 Task: Create Card Customer Retention Strategy in Board Customer Acquisition to Workspace Account Management. Create Card Sales Contracts Review in Board Influencer Identification to Workspace Account Management. Create Card Customer Retention Strategy in Board Employee Skills Development and Training to Workspace Account Management
Action: Mouse moved to (525, 222)
Screenshot: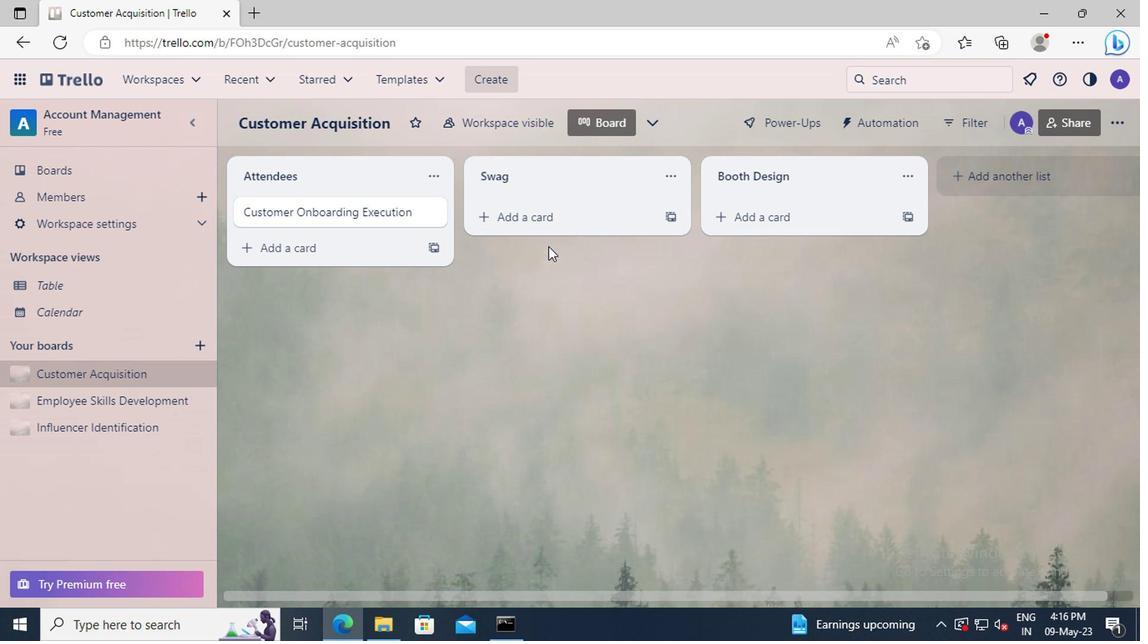 
Action: Mouse pressed left at (525, 222)
Screenshot: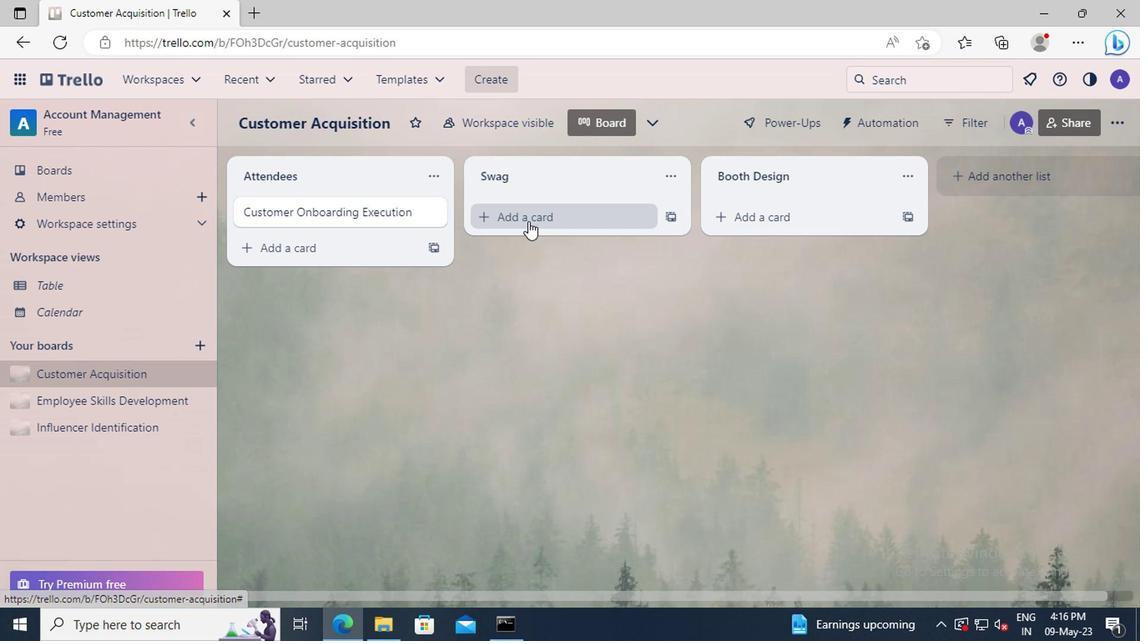 
Action: Key pressed <Key.shift>CUSTOMER<Key.space><Key.shift>RETENTION<Key.space><Key.shift>STRATEGY
Screenshot: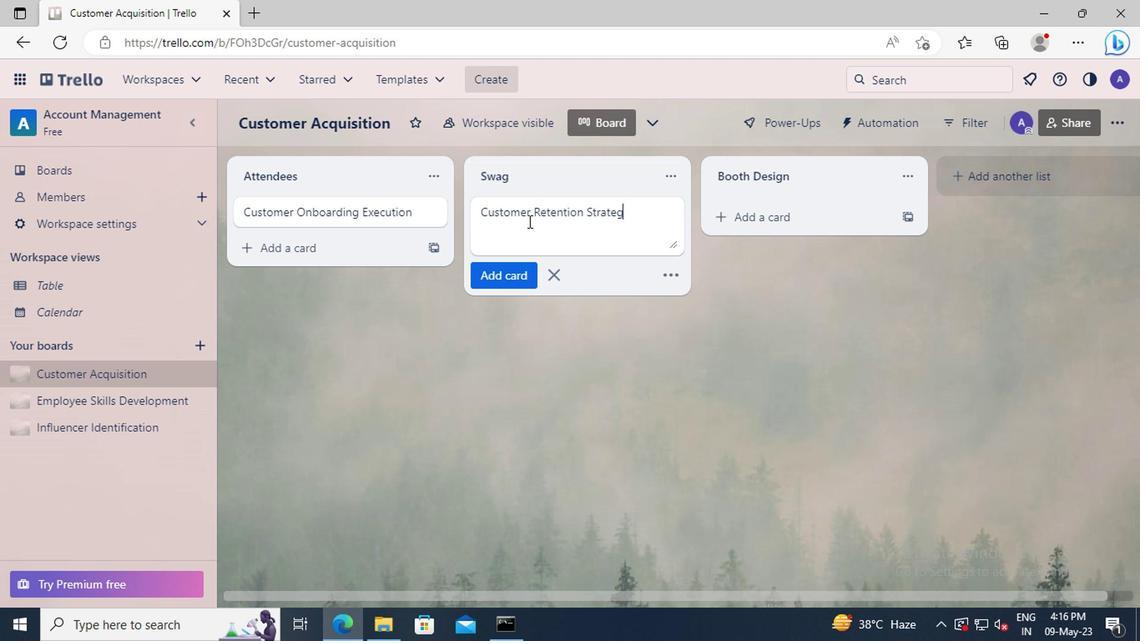 
Action: Mouse moved to (514, 269)
Screenshot: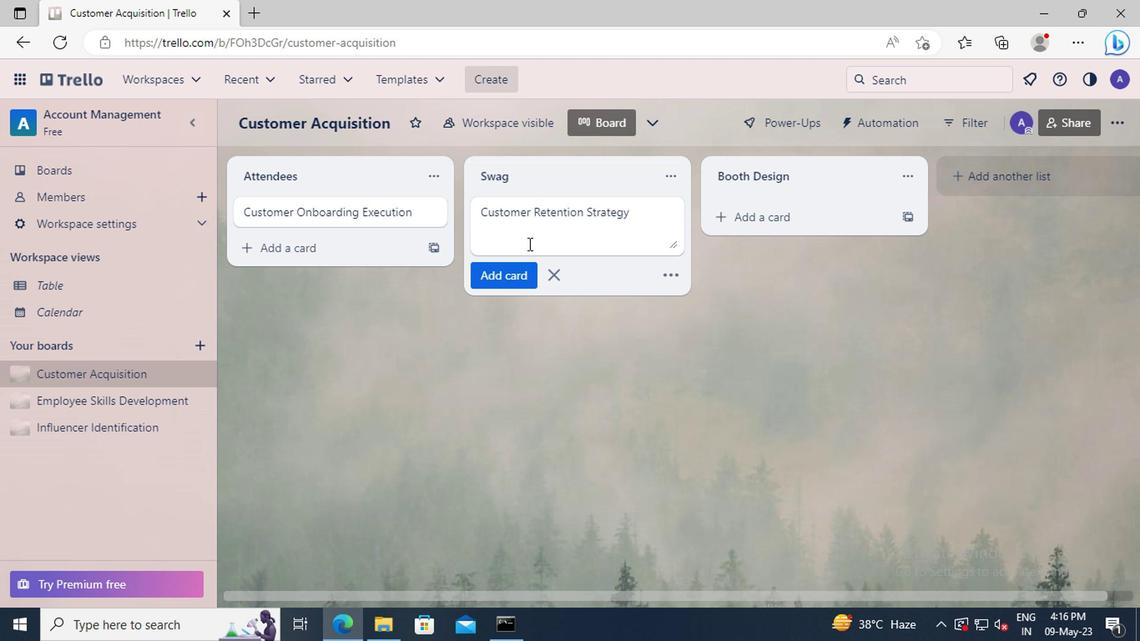 
Action: Mouse pressed left at (514, 269)
Screenshot: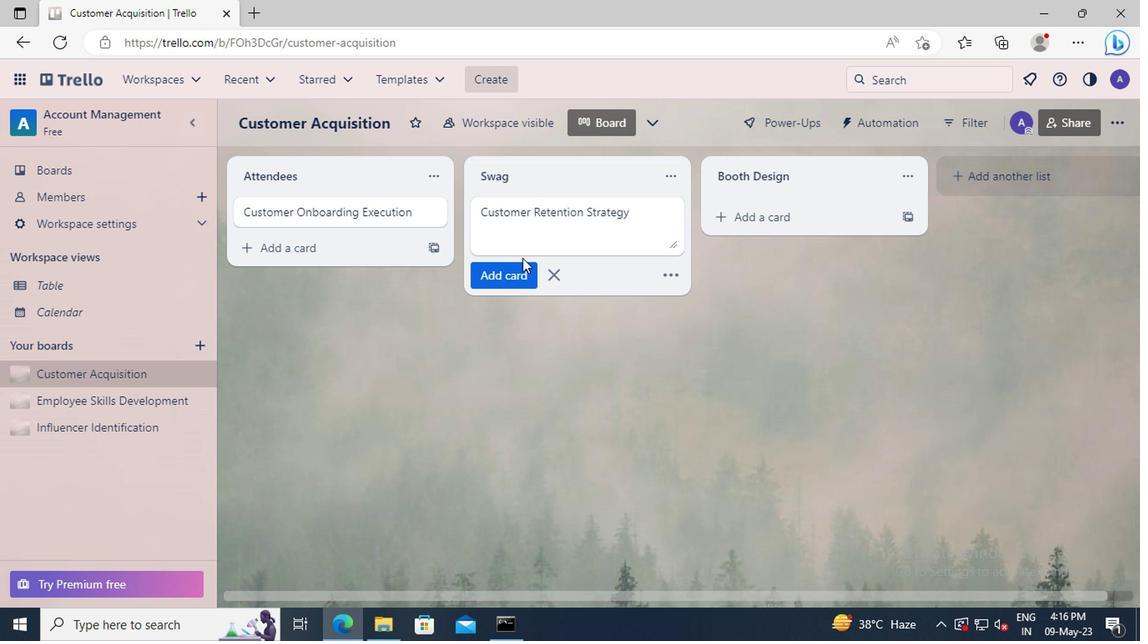 
Action: Mouse moved to (106, 427)
Screenshot: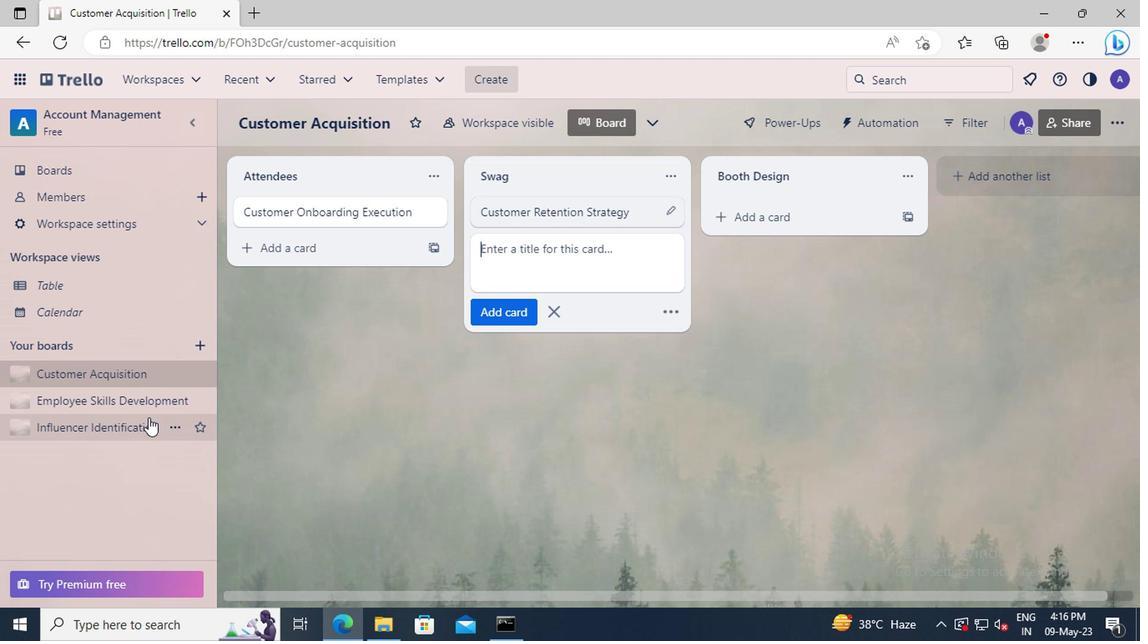 
Action: Mouse pressed left at (106, 427)
Screenshot: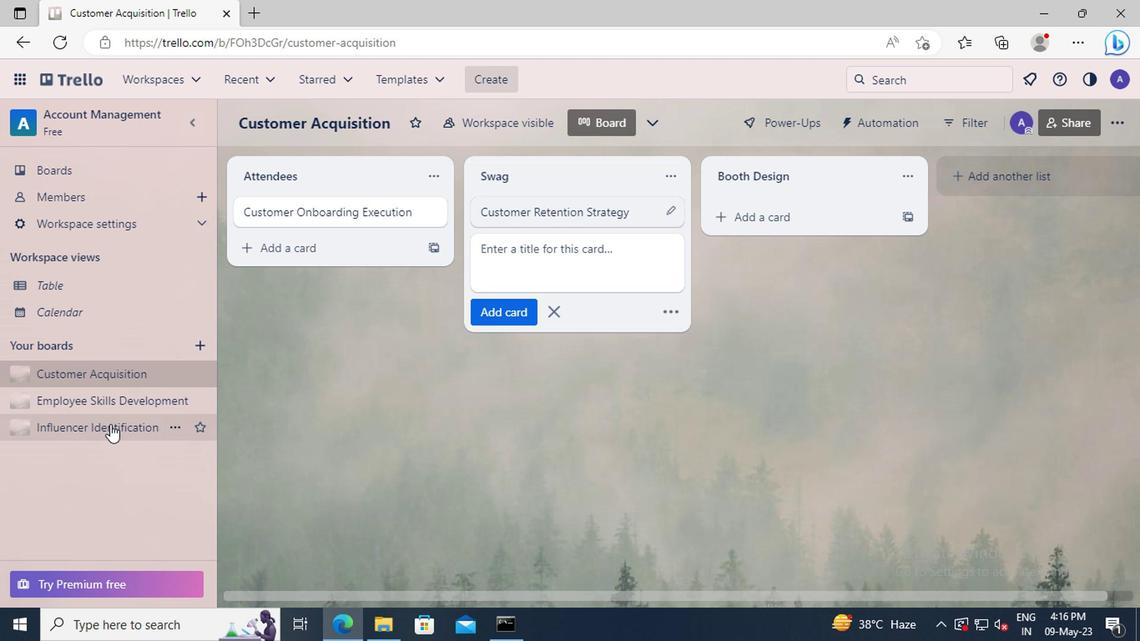 
Action: Mouse moved to (504, 218)
Screenshot: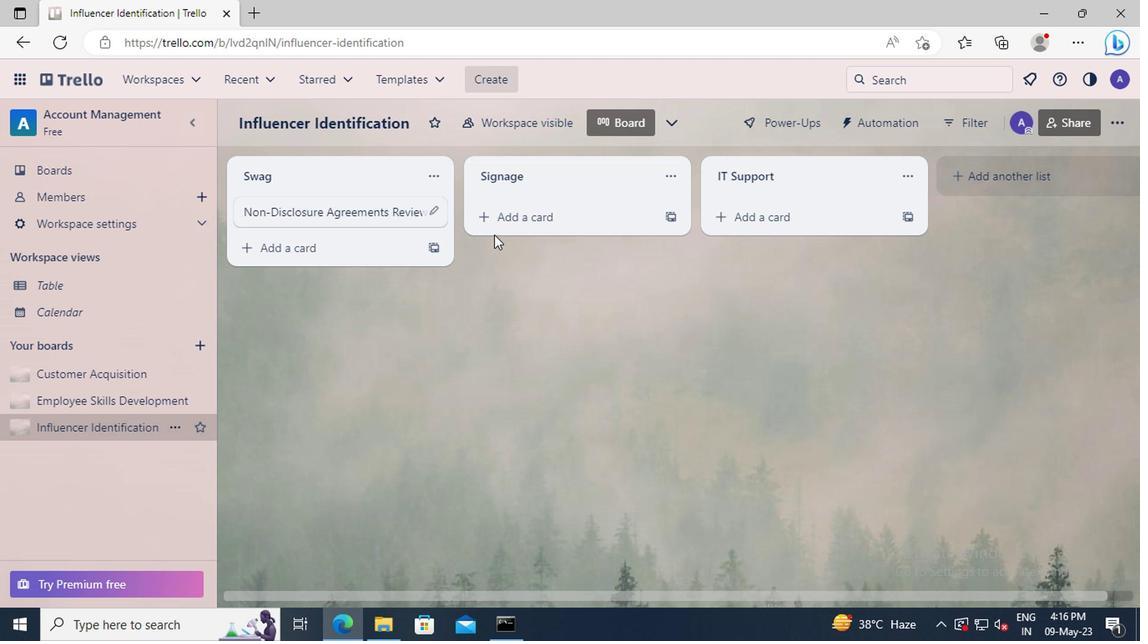 
Action: Mouse pressed left at (504, 218)
Screenshot: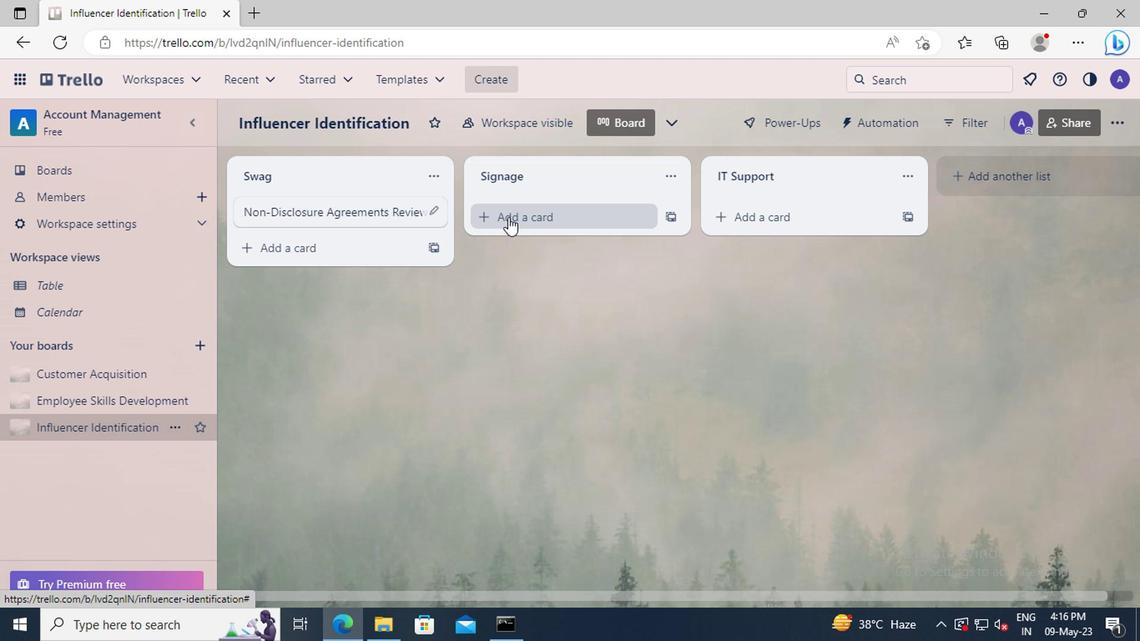 
Action: Key pressed <Key.shift>SALES<Key.space><Key.shift>CONTRACTS<Key.space><Key.shift>REVIEW
Screenshot: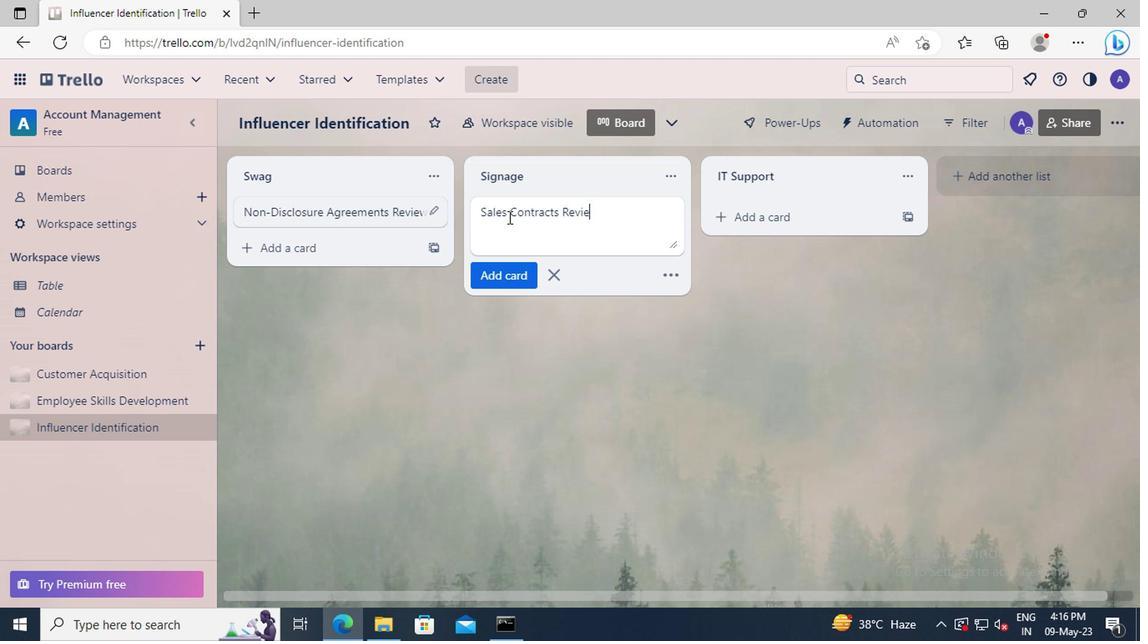 
Action: Mouse moved to (510, 279)
Screenshot: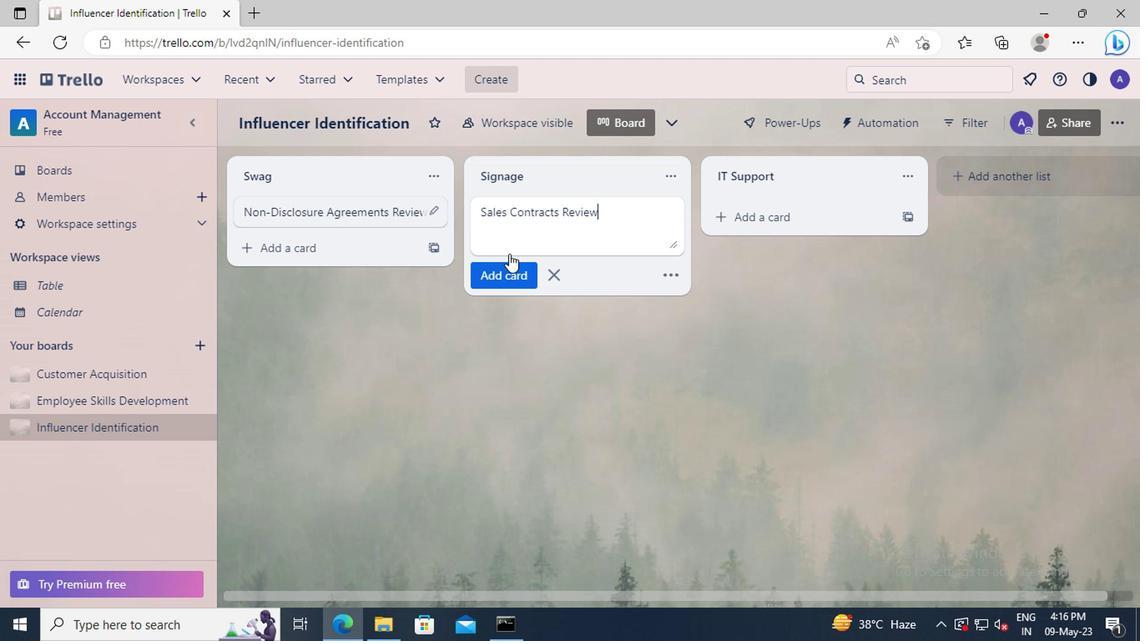 
Action: Mouse pressed left at (510, 279)
Screenshot: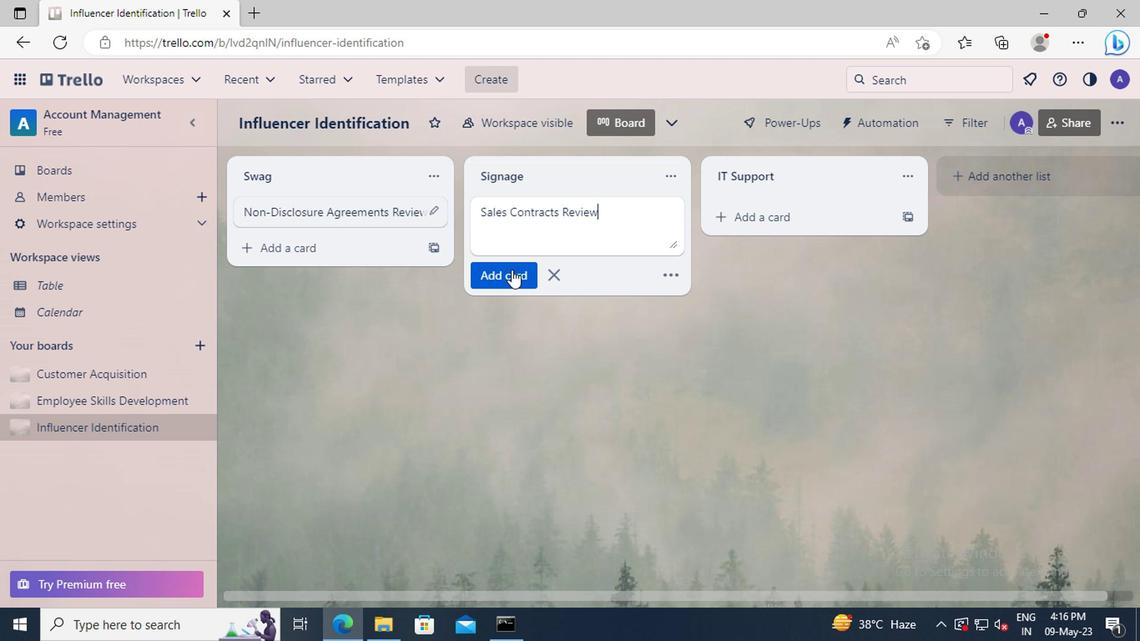 
Action: Mouse moved to (133, 402)
Screenshot: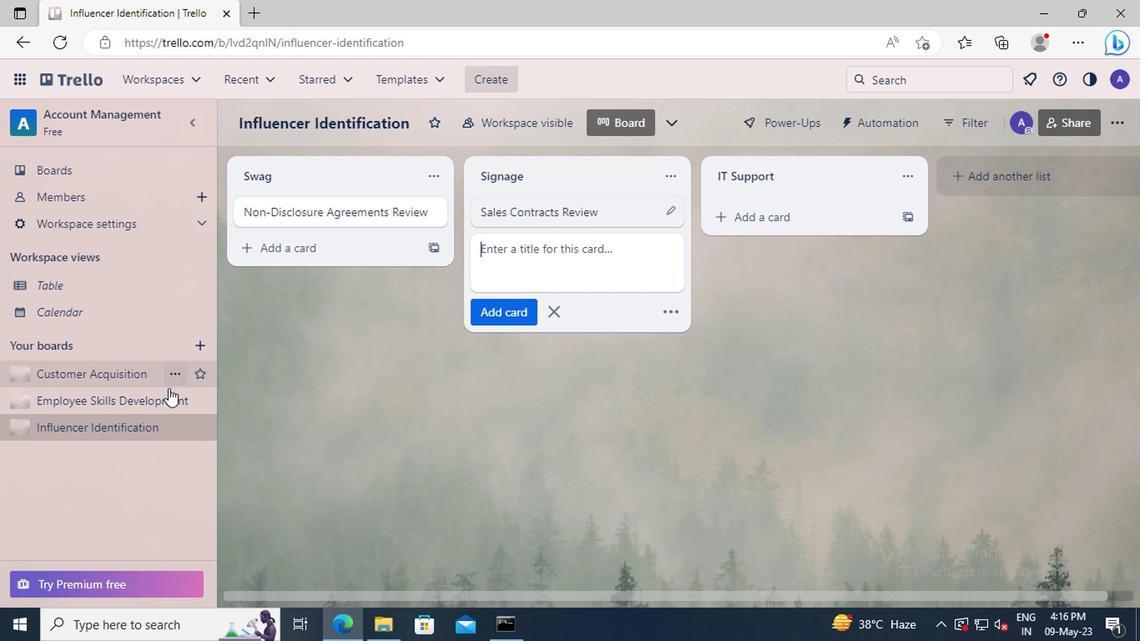 
Action: Mouse pressed left at (133, 402)
Screenshot: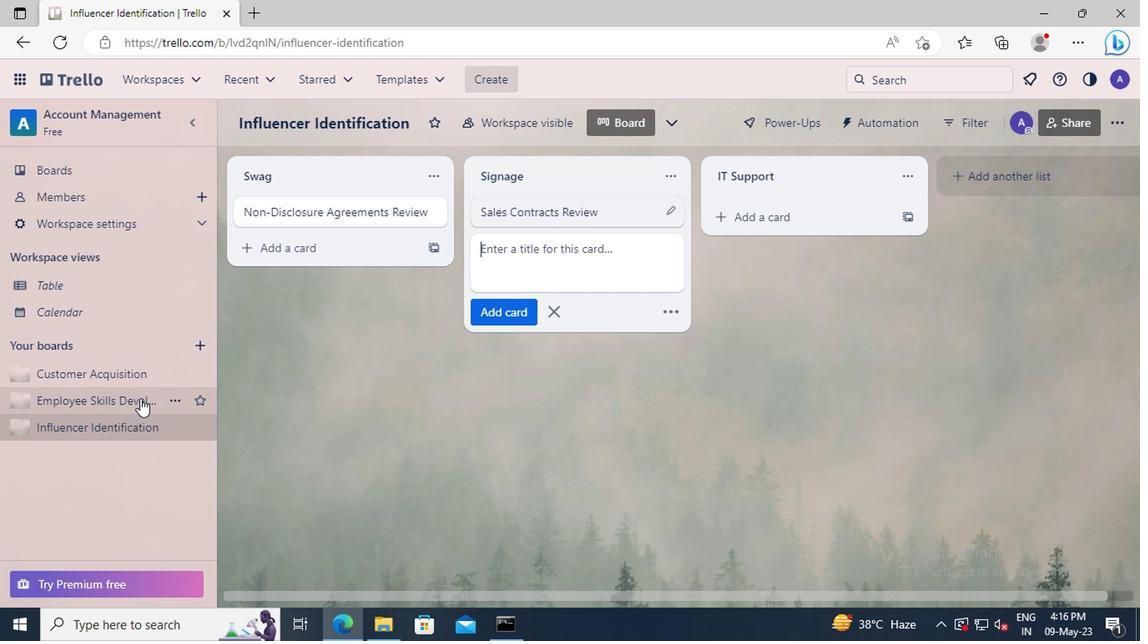 
Action: Mouse moved to (508, 224)
Screenshot: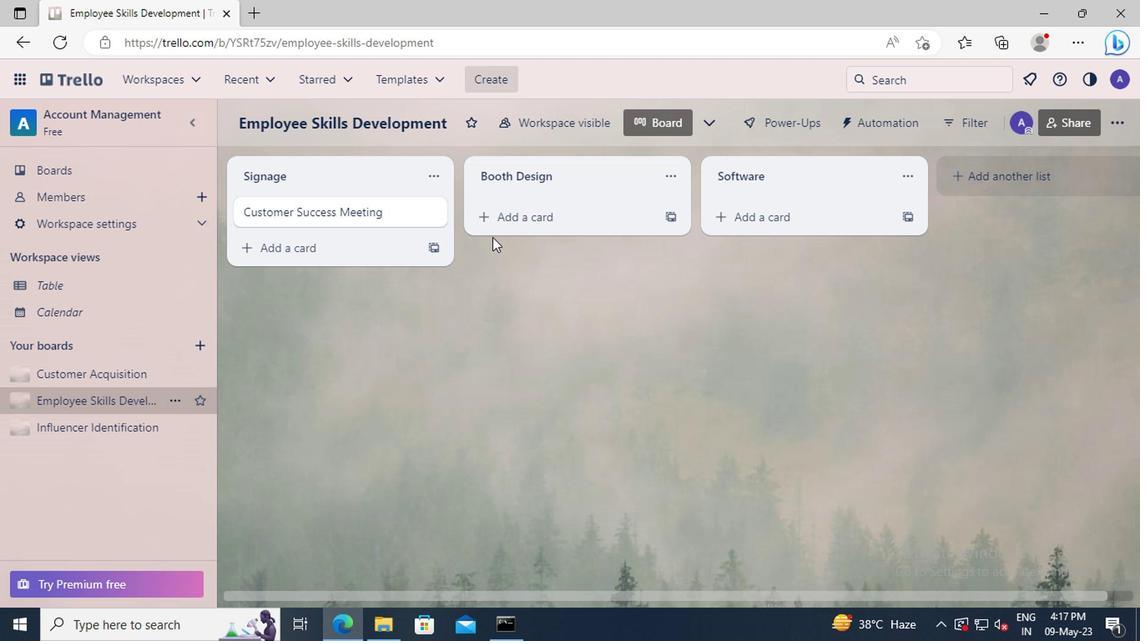 
Action: Mouse pressed left at (508, 224)
Screenshot: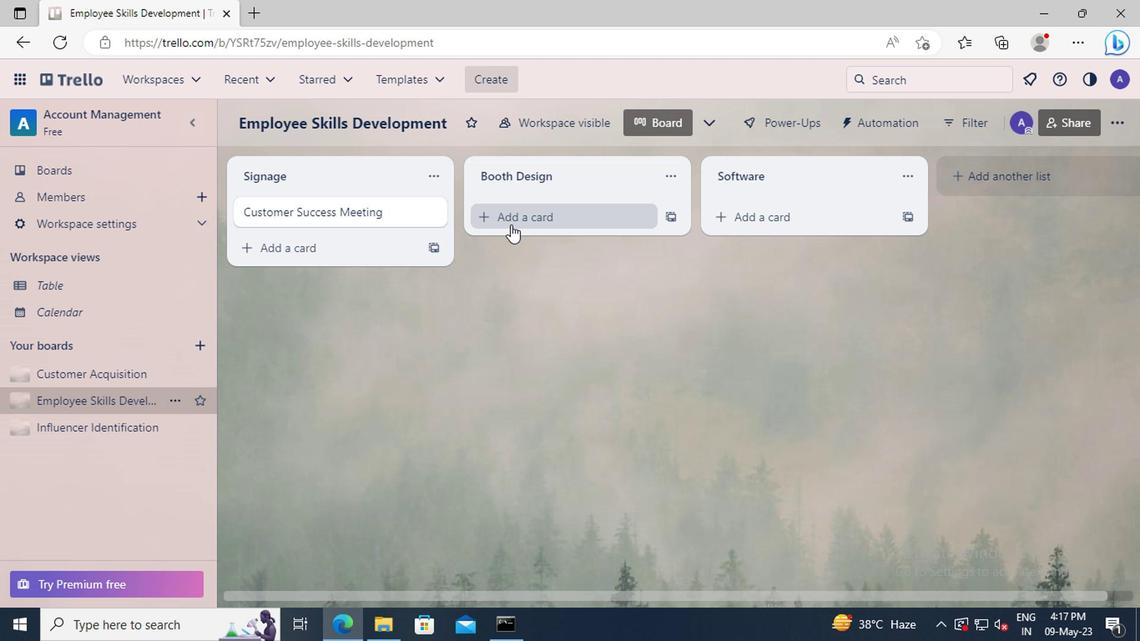 
Action: Key pressed <Key.shift>CUSTOMER<Key.space><Key.shift>RETENTION<Key.space><Key.shift>STRATEGY
Screenshot: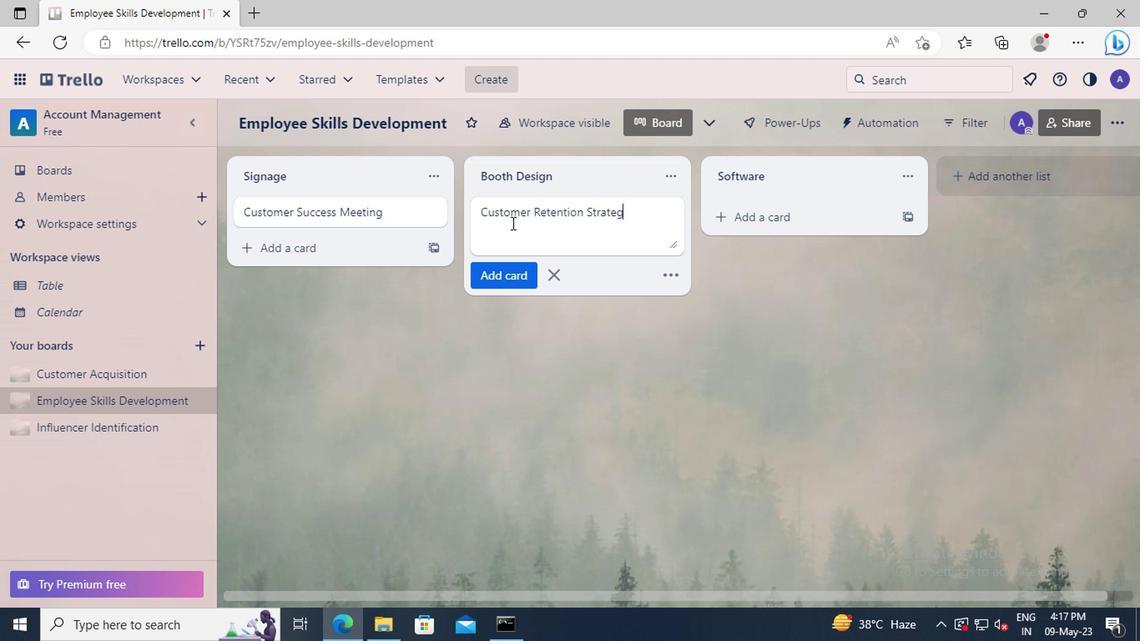 
Action: Mouse moved to (511, 279)
Screenshot: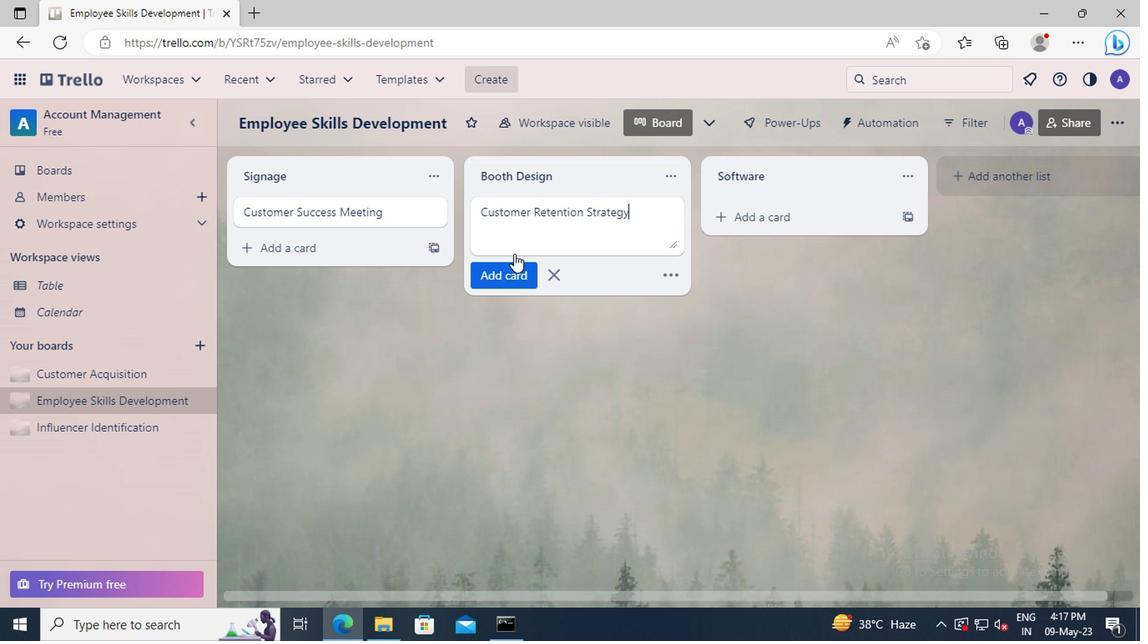 
Action: Mouse pressed left at (511, 279)
Screenshot: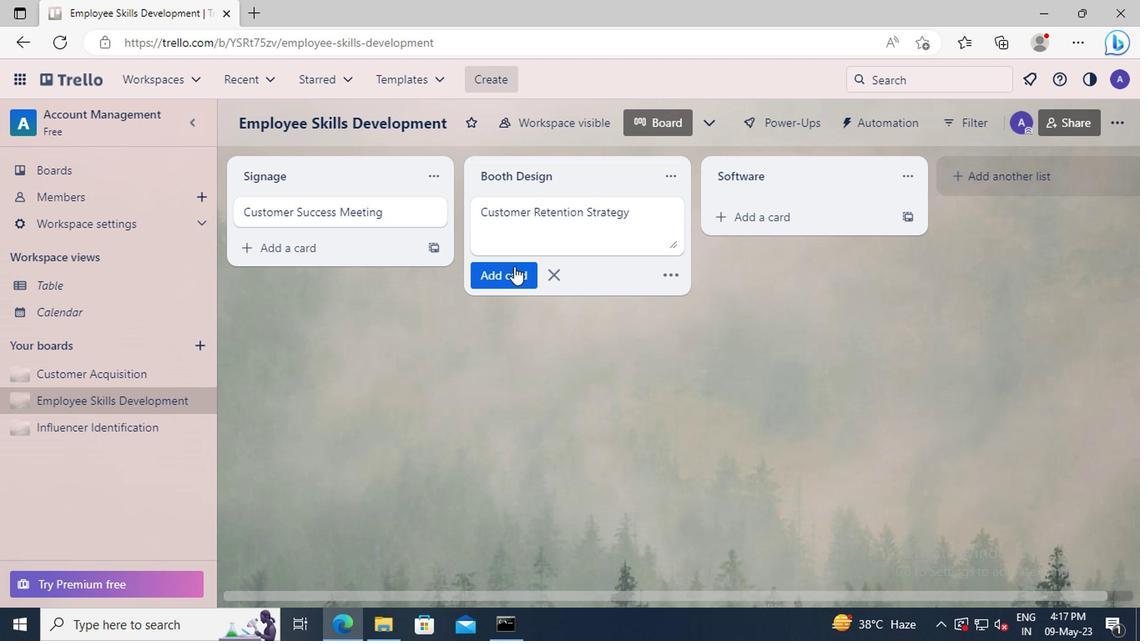 
Action: Mouse moved to (512, 279)
Screenshot: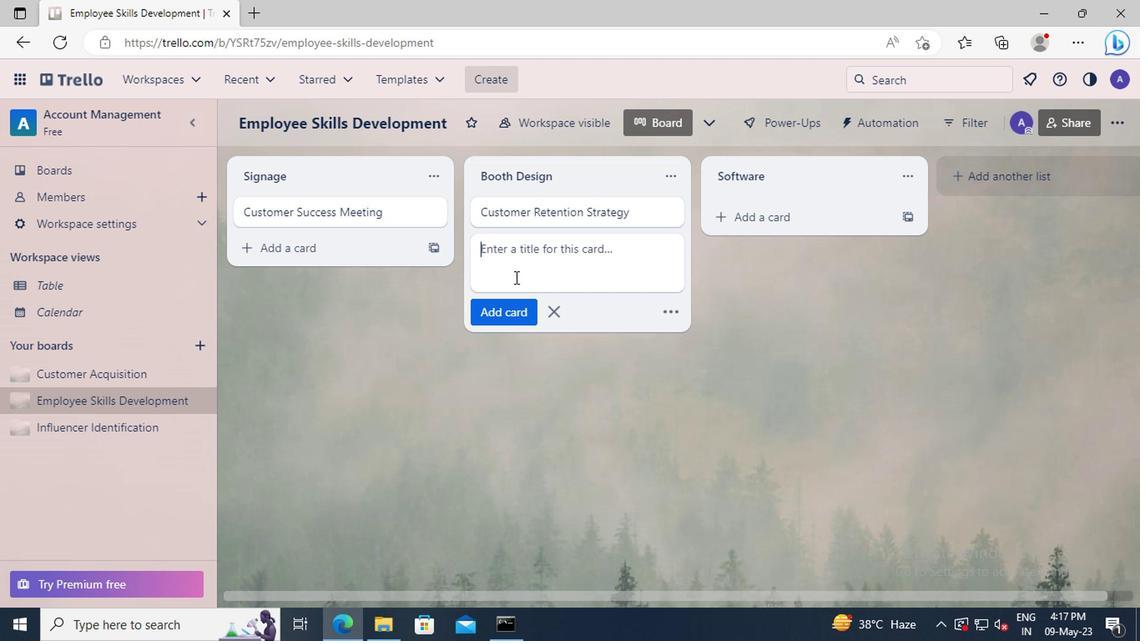 
